 Task: Search cancel my subscription in learning.
Action: Mouse moved to (400, 605)
Screenshot: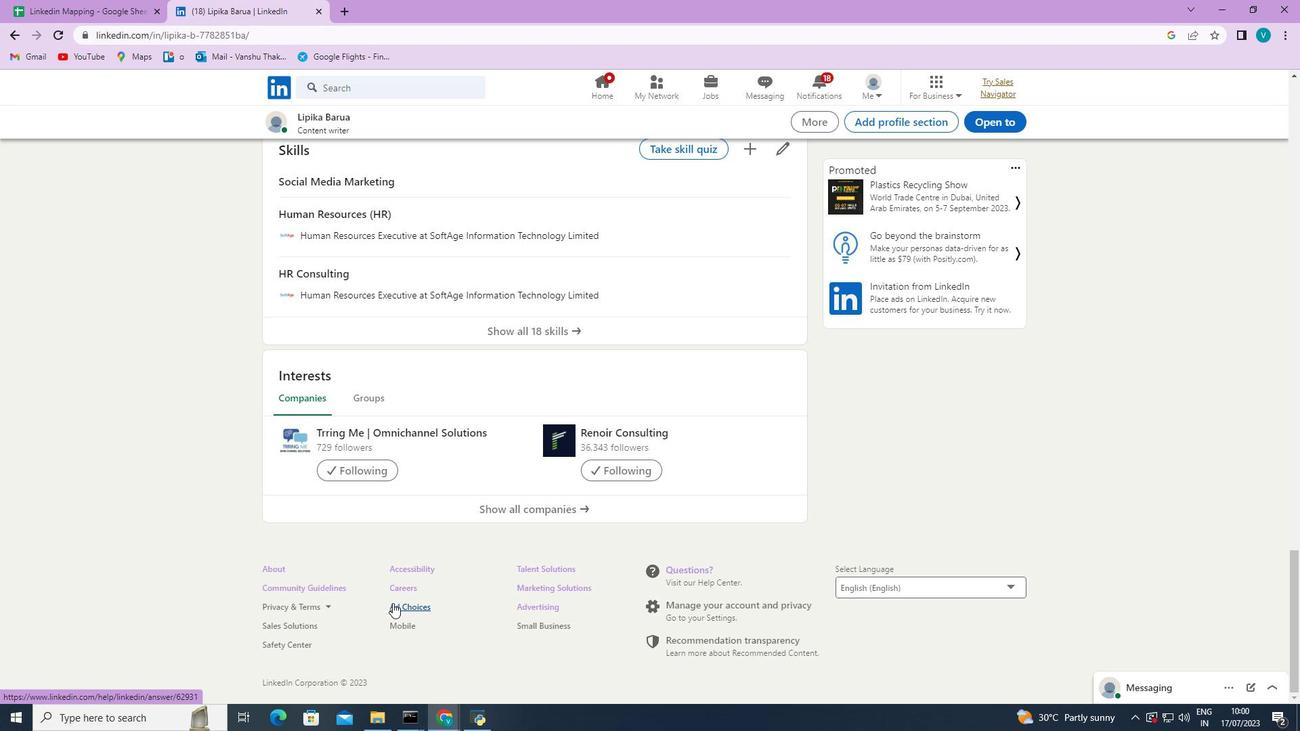 
Action: Mouse pressed left at (400, 605)
Screenshot: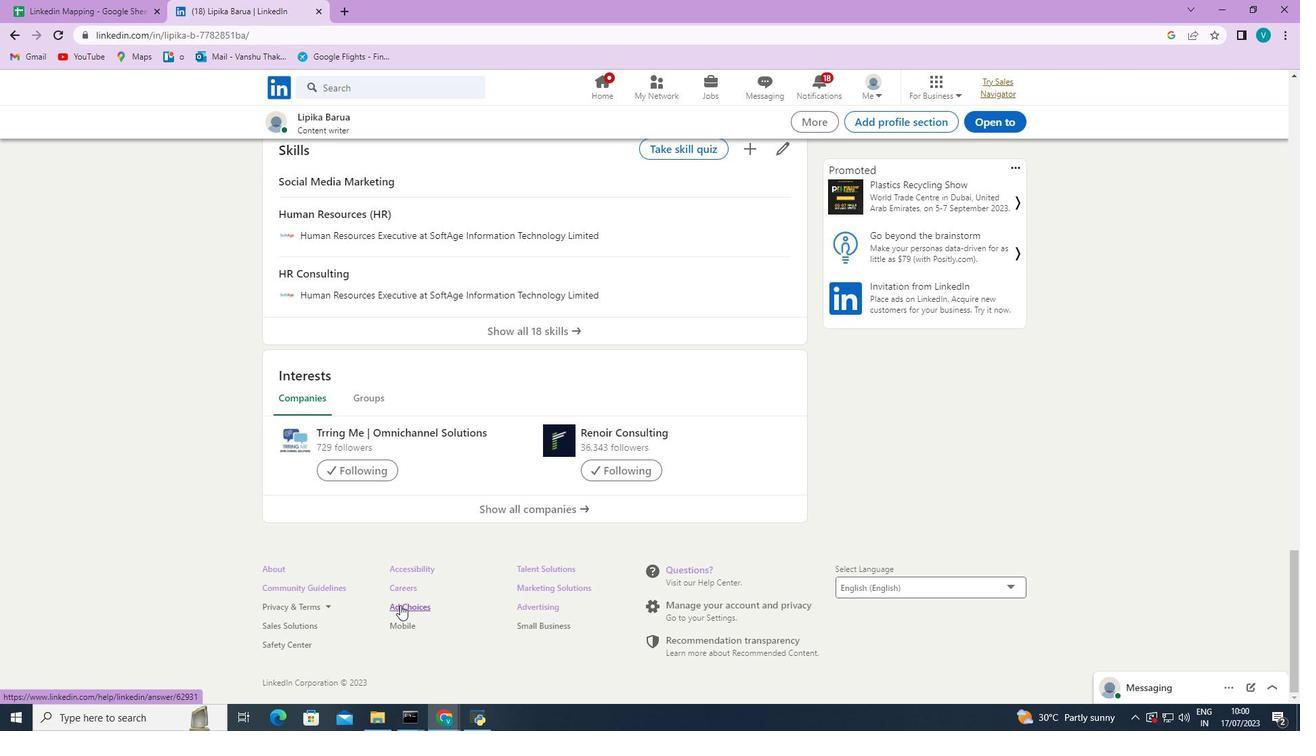 
Action: Mouse moved to (430, 116)
Screenshot: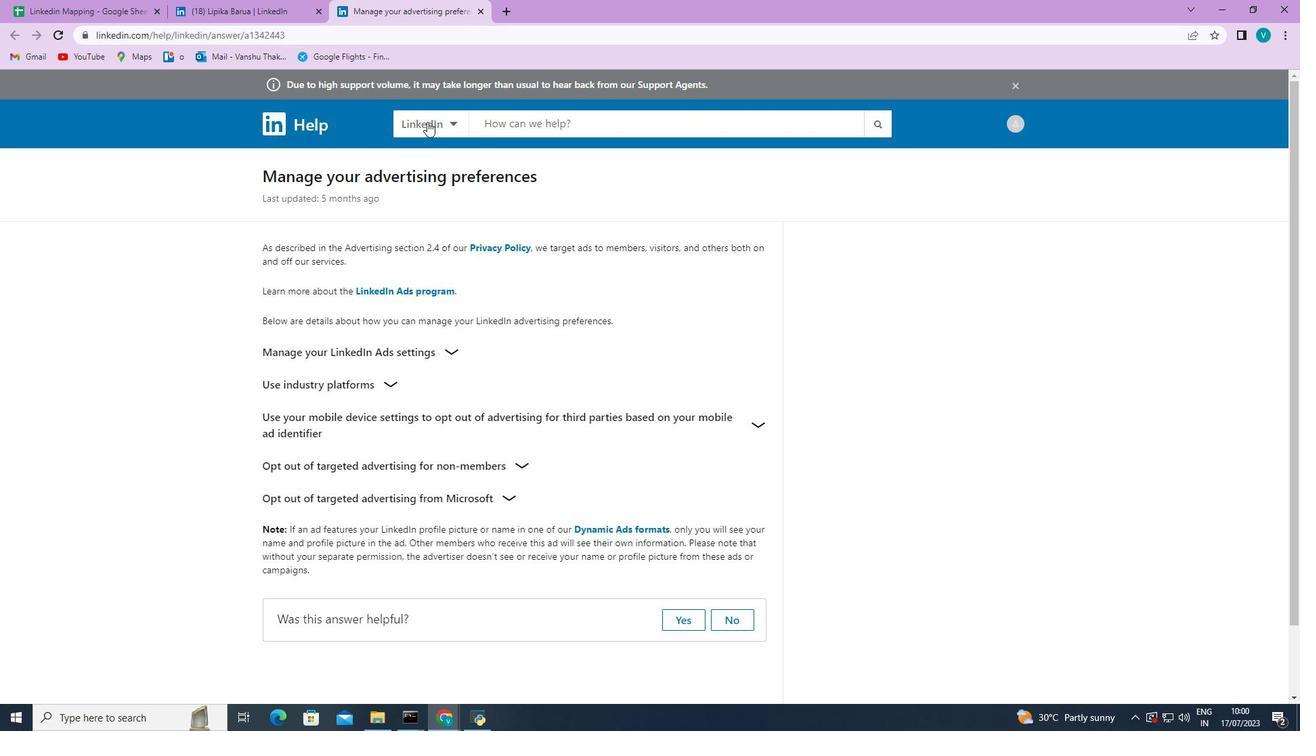 
Action: Mouse pressed left at (430, 116)
Screenshot: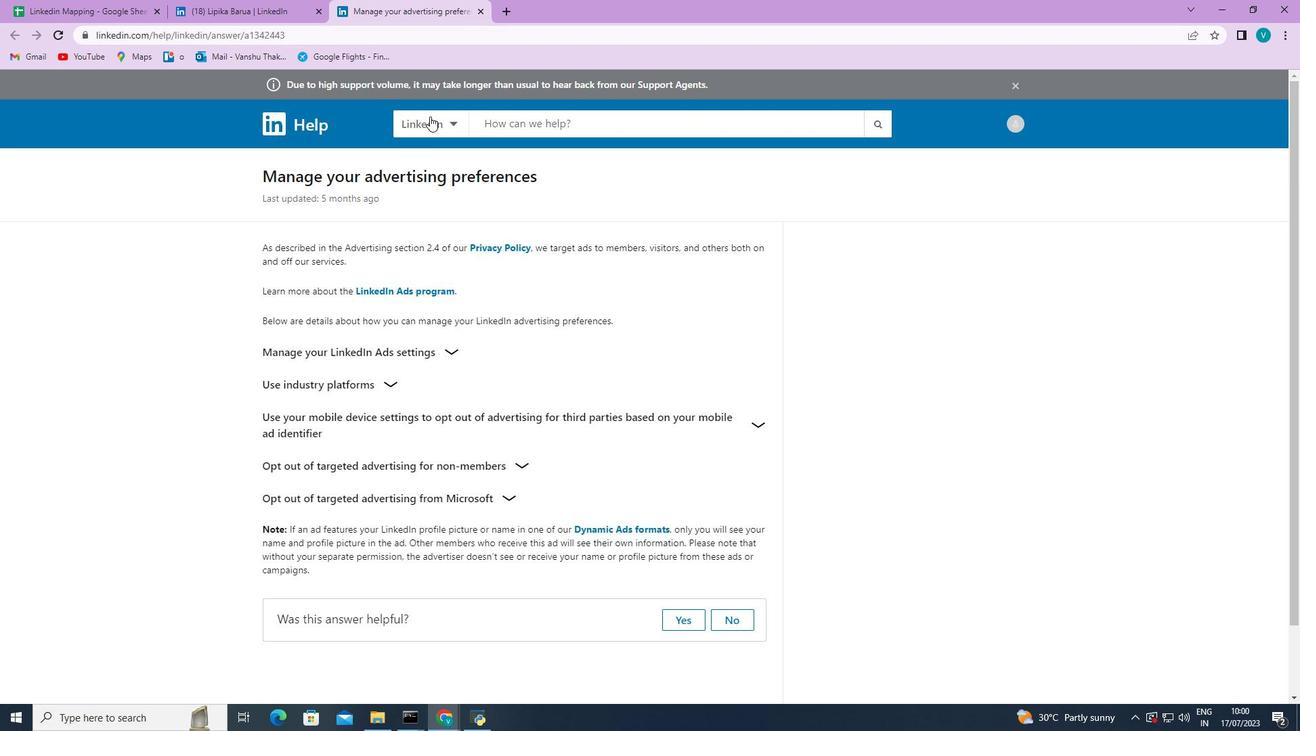 
Action: Mouse moved to (440, 350)
Screenshot: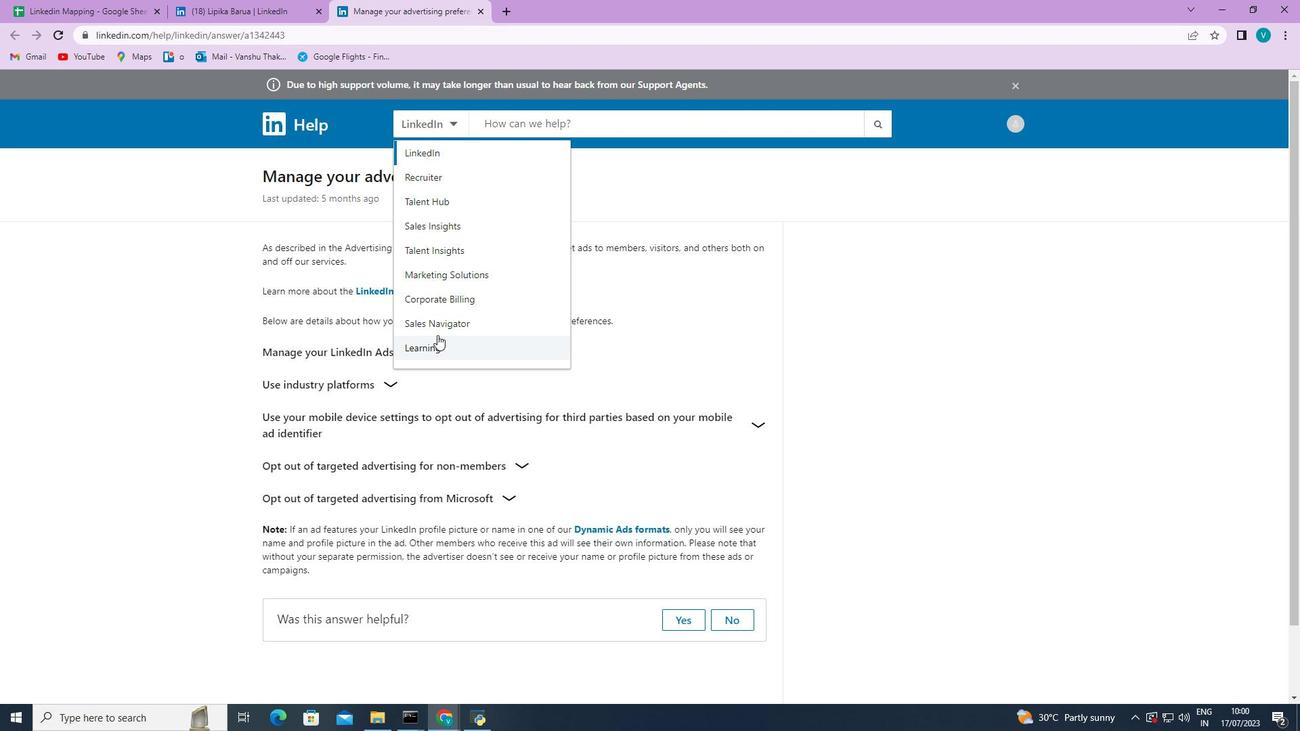 
Action: Mouse pressed left at (440, 350)
Screenshot: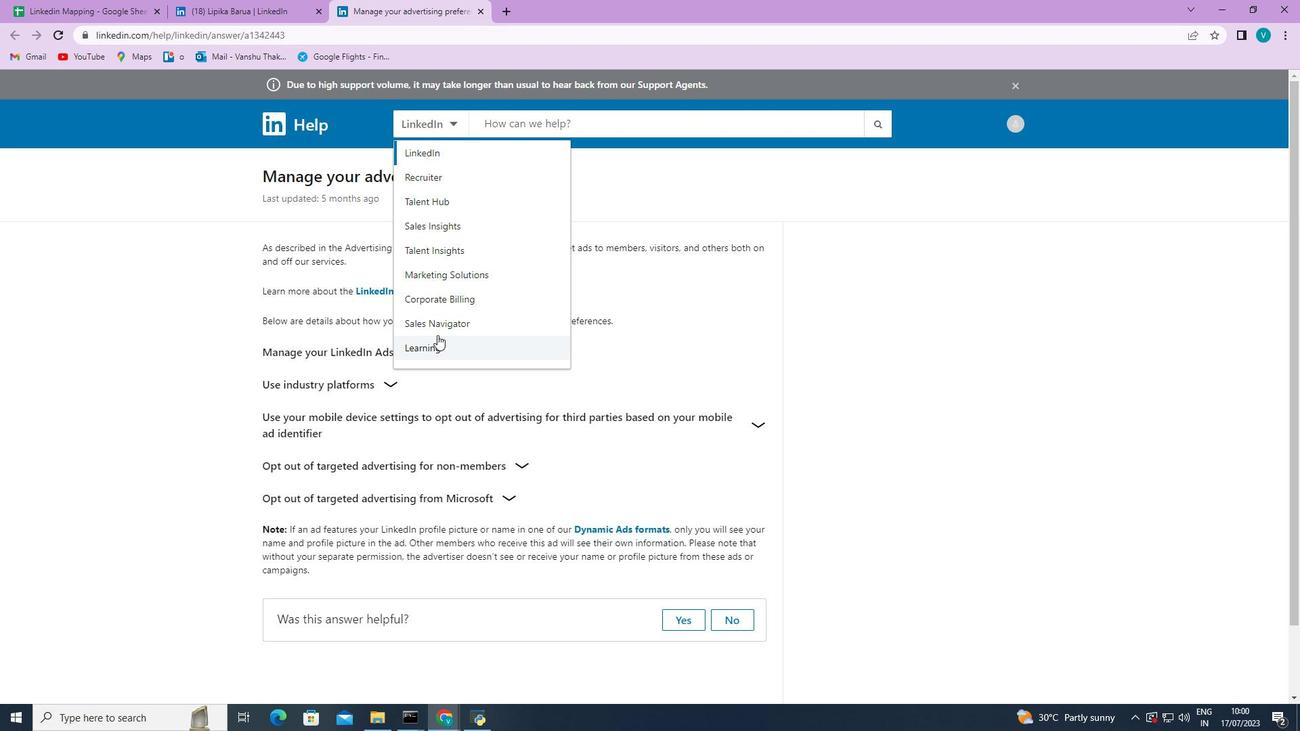 
Action: Mouse moved to (590, 122)
Screenshot: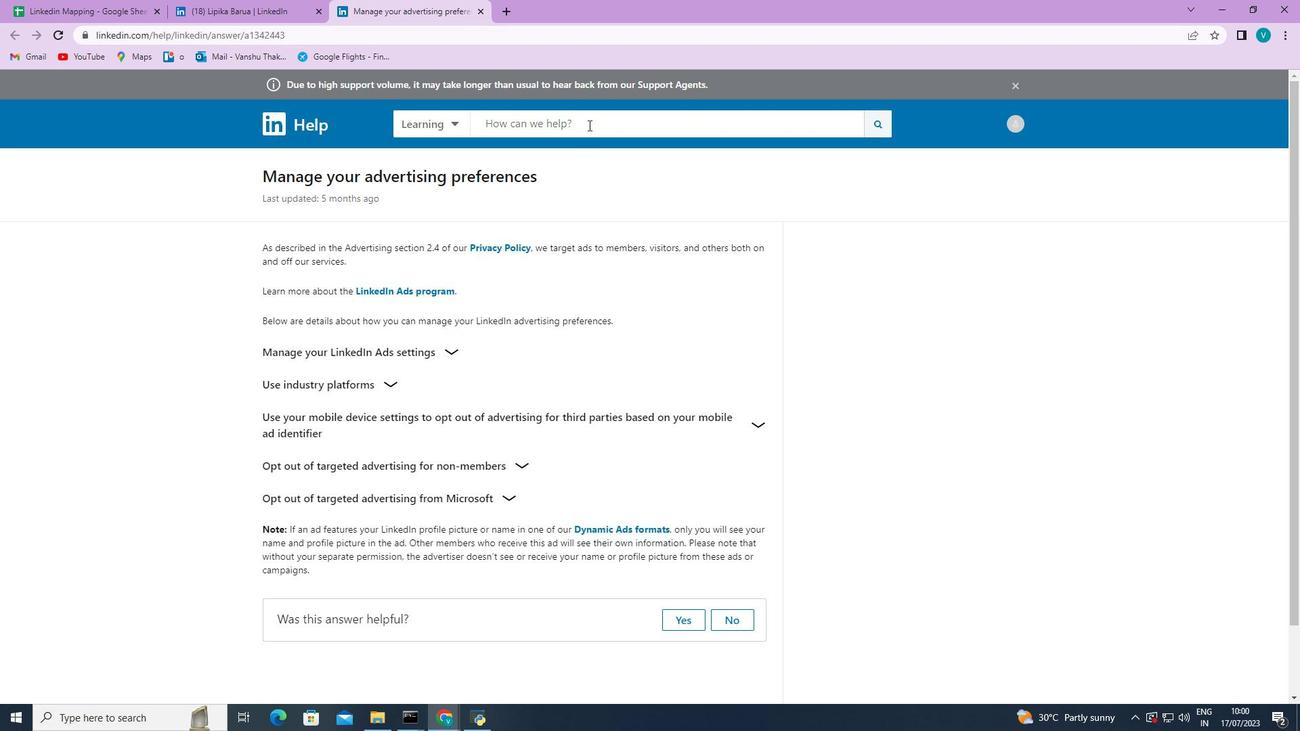 
Action: Mouse pressed left at (590, 122)
Screenshot: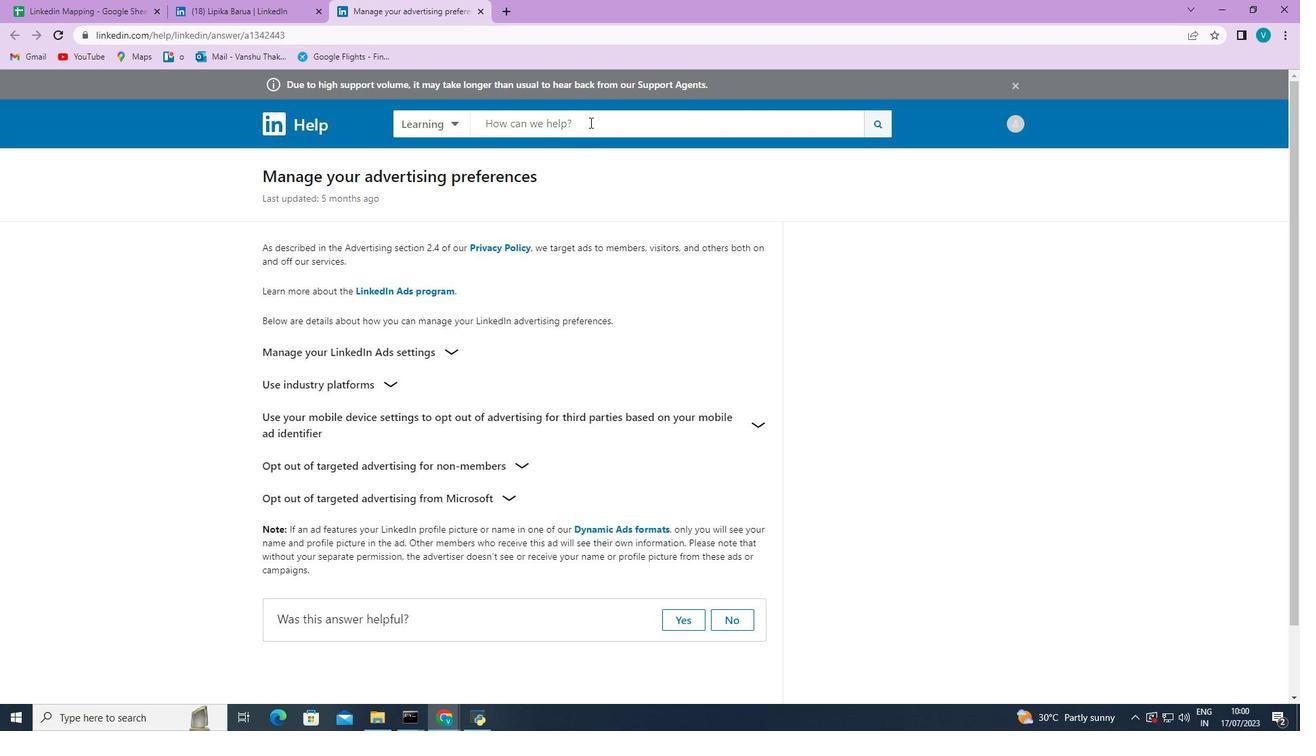 
Action: Mouse moved to (578, 227)
Screenshot: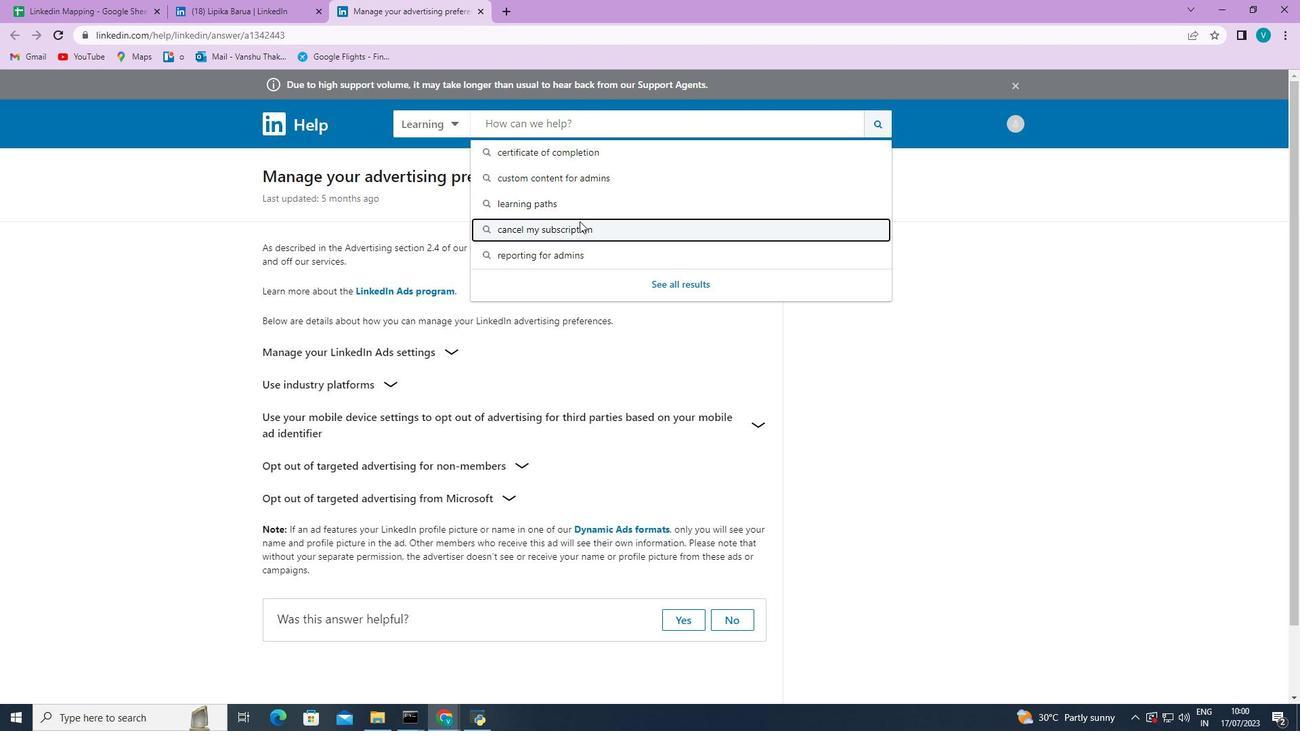
Action: Mouse pressed left at (578, 227)
Screenshot: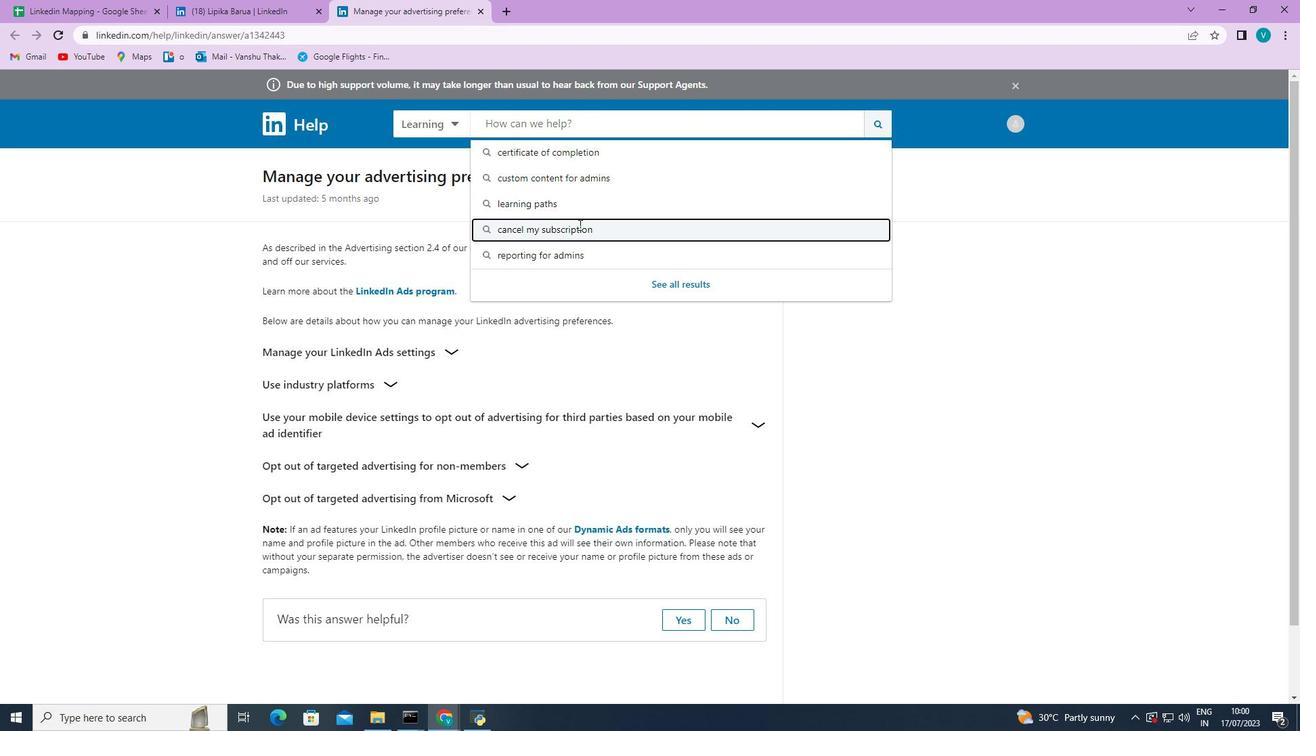 
Action: Mouse moved to (892, 277)
Screenshot: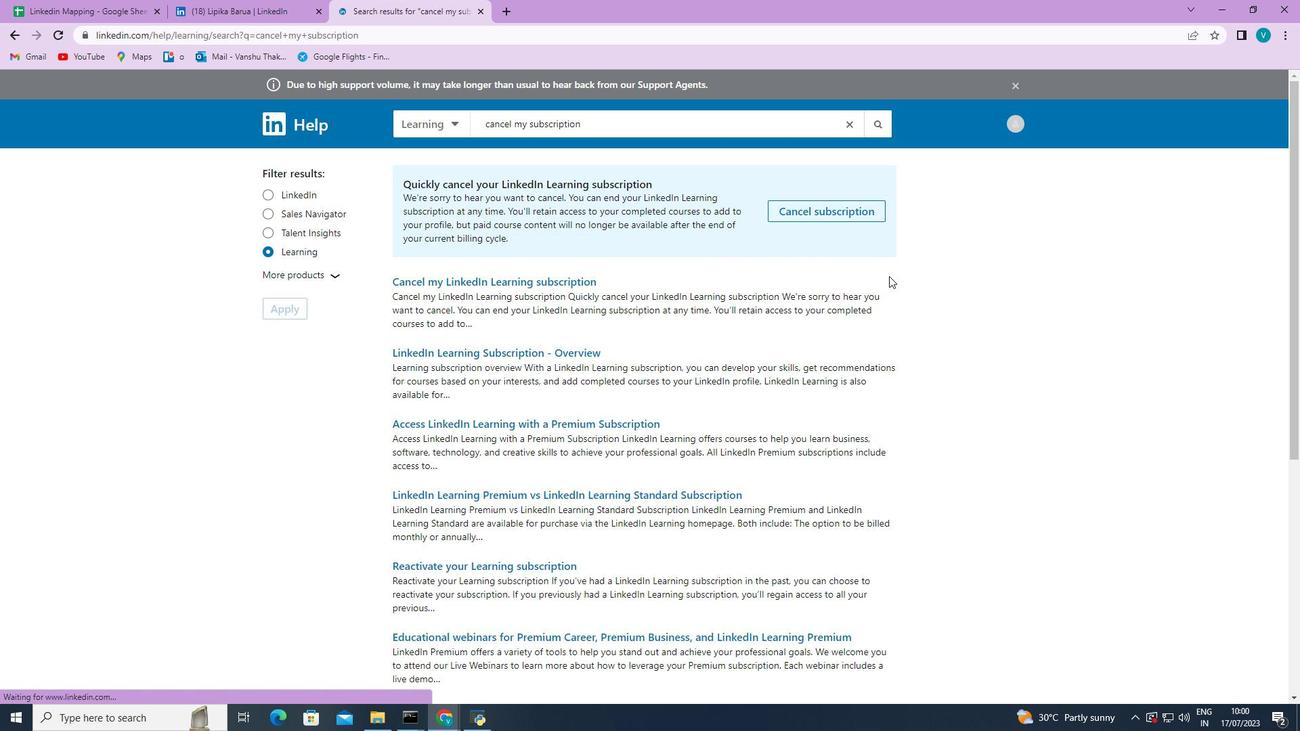 
Action: Mouse scrolled (892, 276) with delta (0, 0)
Screenshot: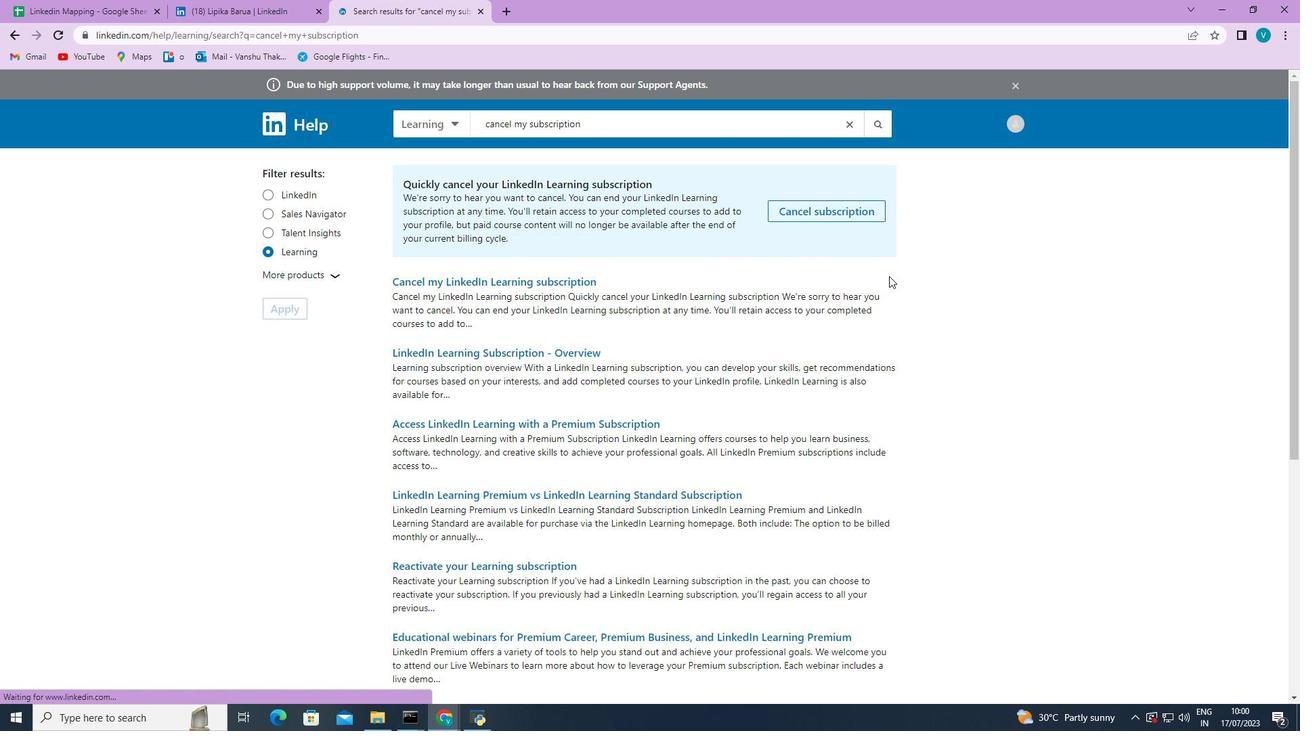
Action: Mouse moved to (896, 278)
Screenshot: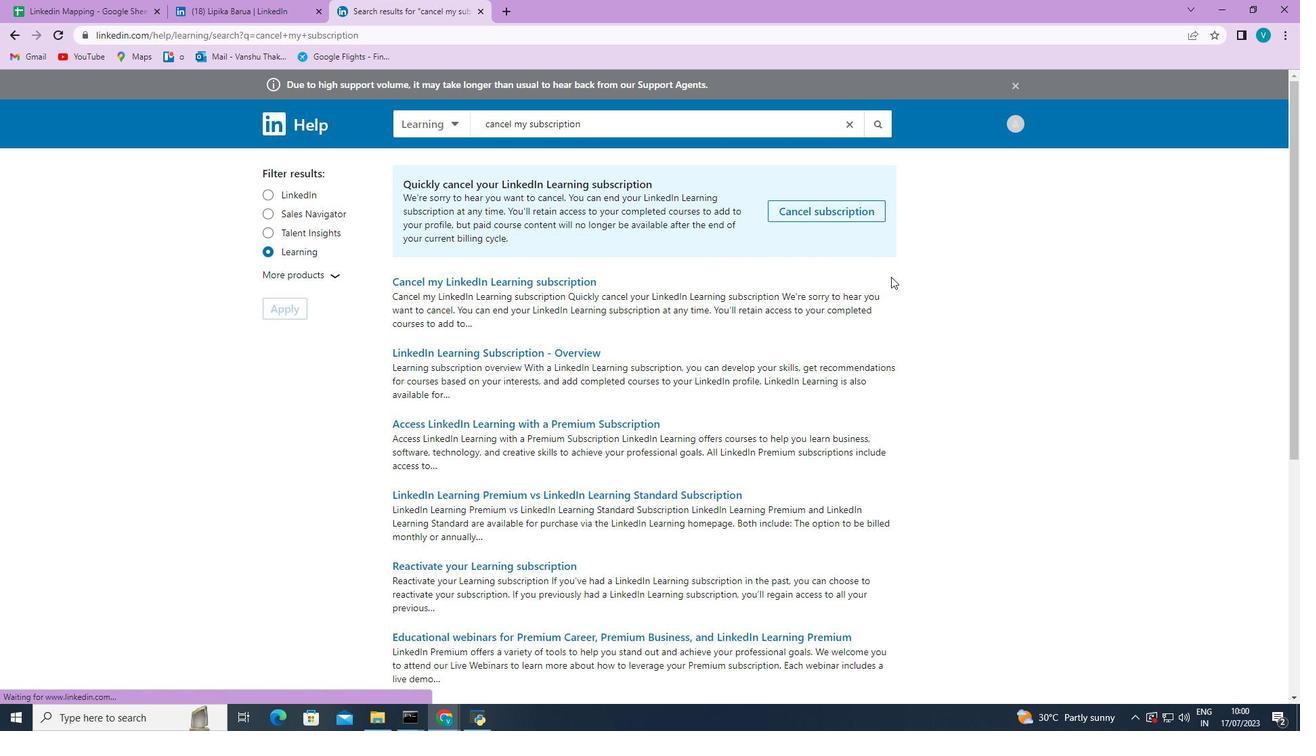
Action: Mouse scrolled (896, 277) with delta (0, 0)
Screenshot: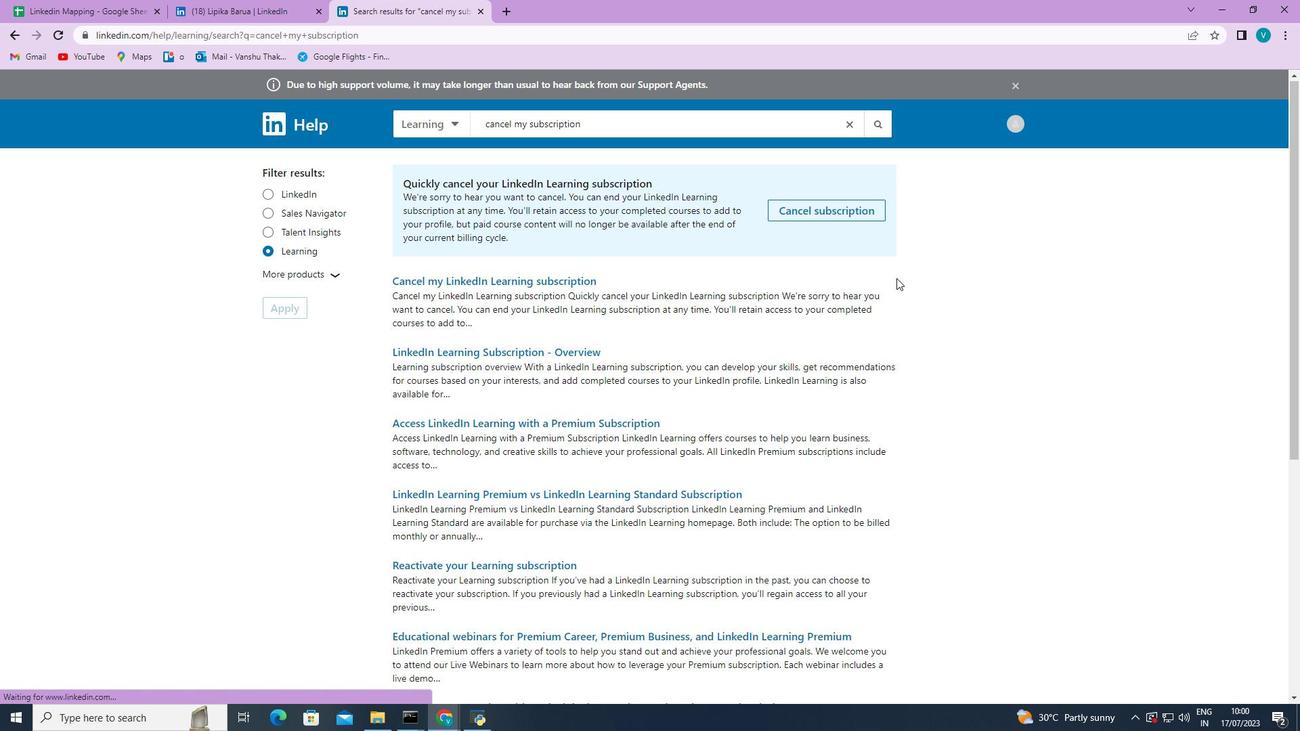
Action: Mouse scrolled (896, 277) with delta (0, 0)
Screenshot: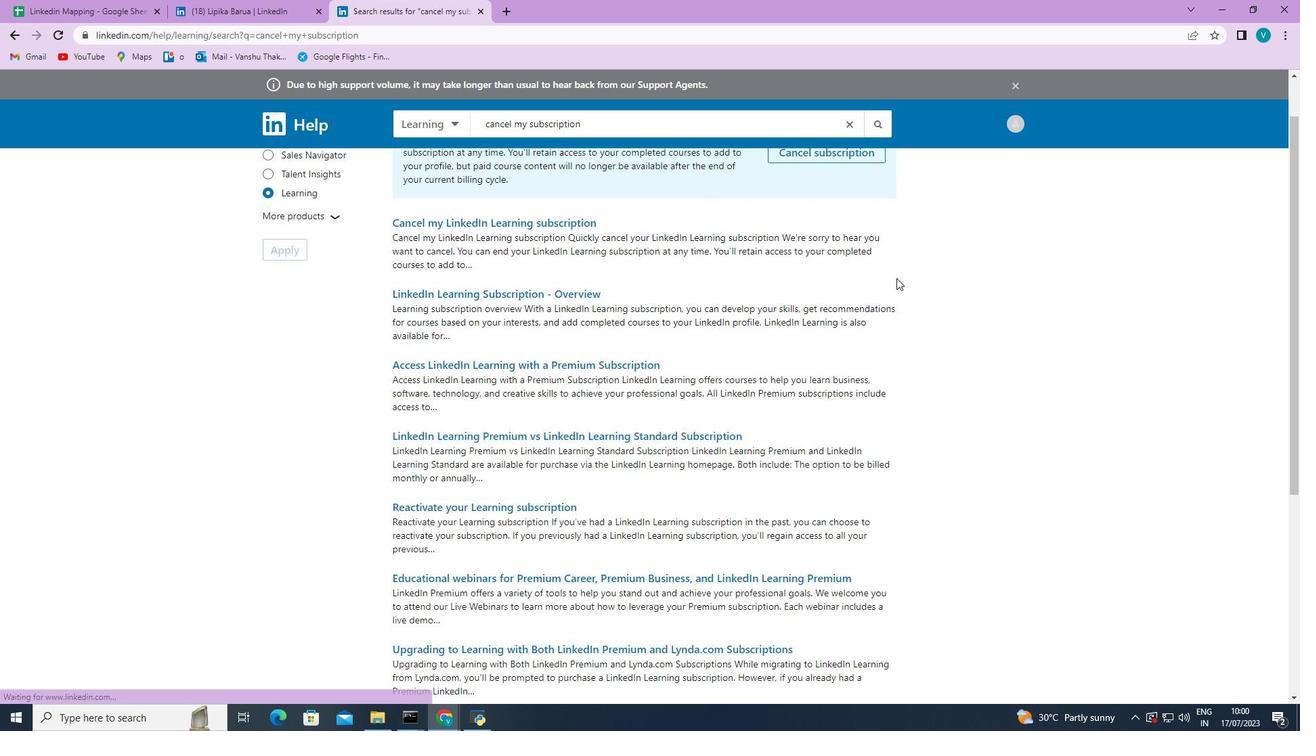 
Action: Mouse scrolled (896, 277) with delta (0, 0)
Screenshot: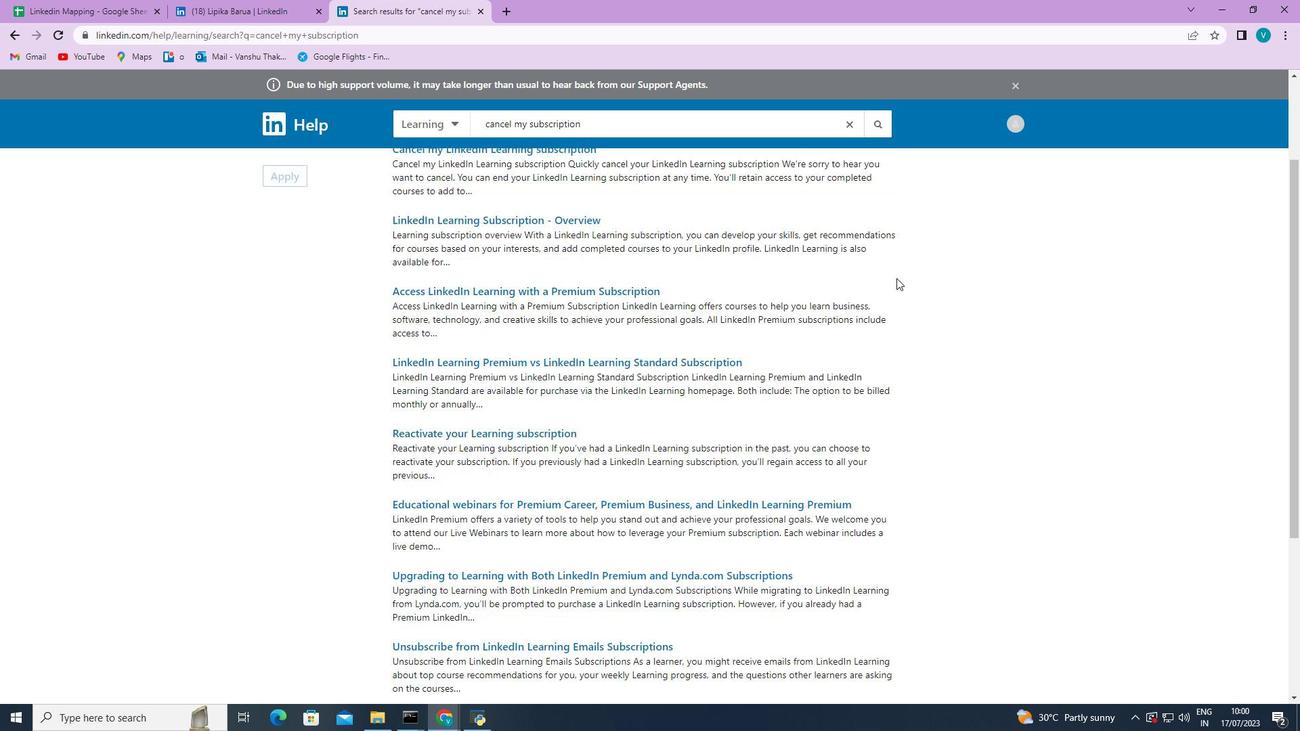 
Action: Mouse scrolled (896, 277) with delta (0, 0)
Screenshot: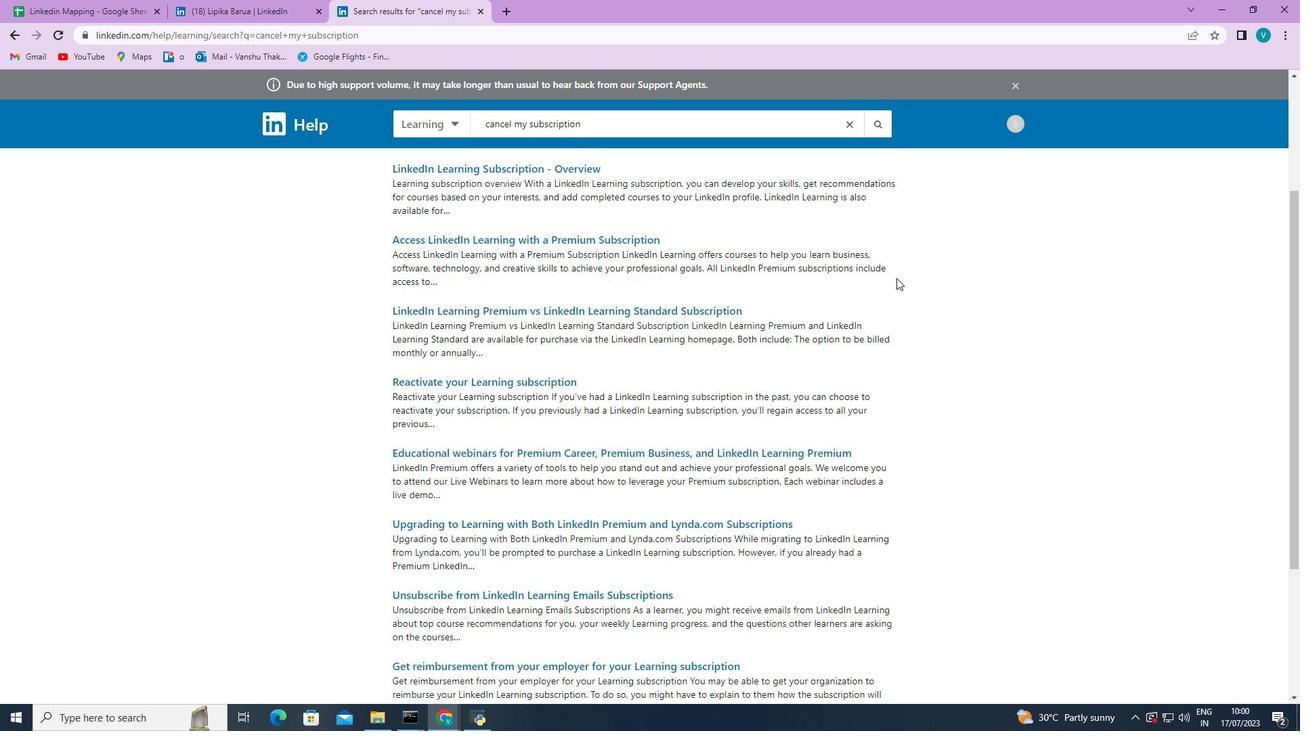 
Action: Mouse scrolled (896, 277) with delta (0, 0)
Screenshot: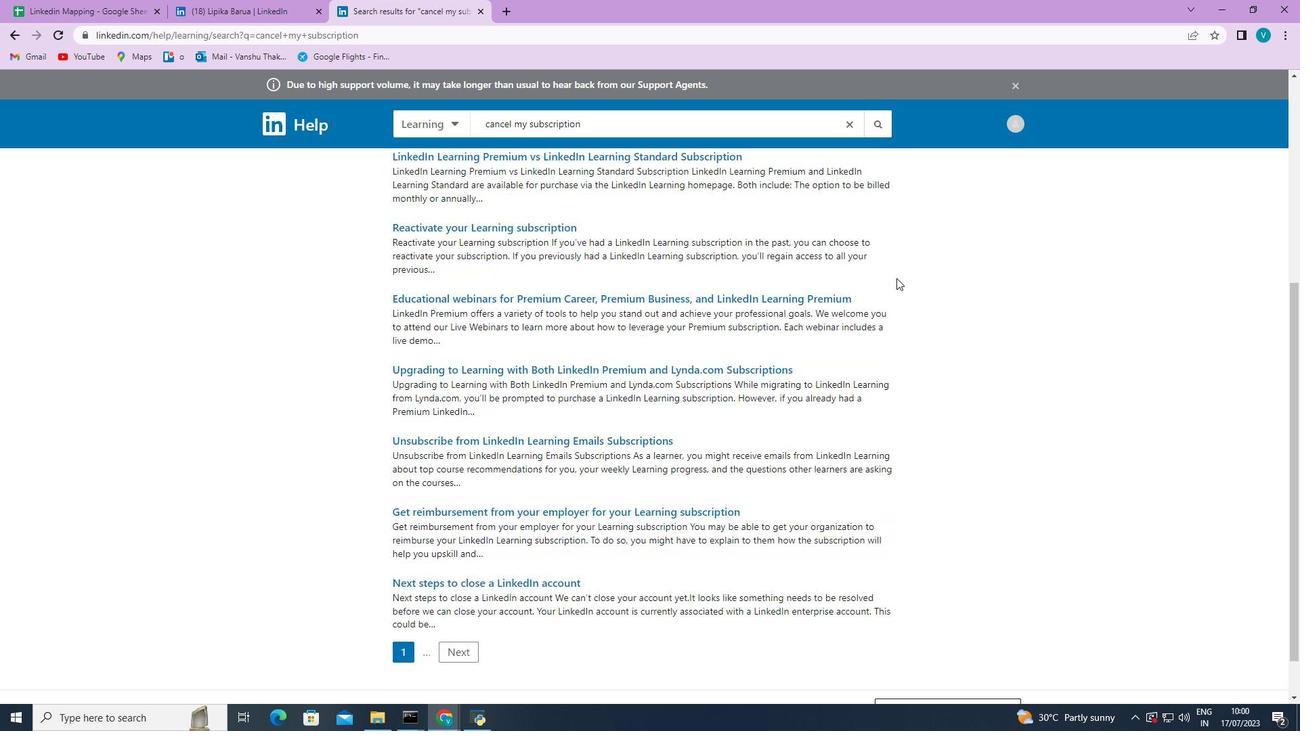 
Action: Mouse scrolled (896, 277) with delta (0, 0)
Screenshot: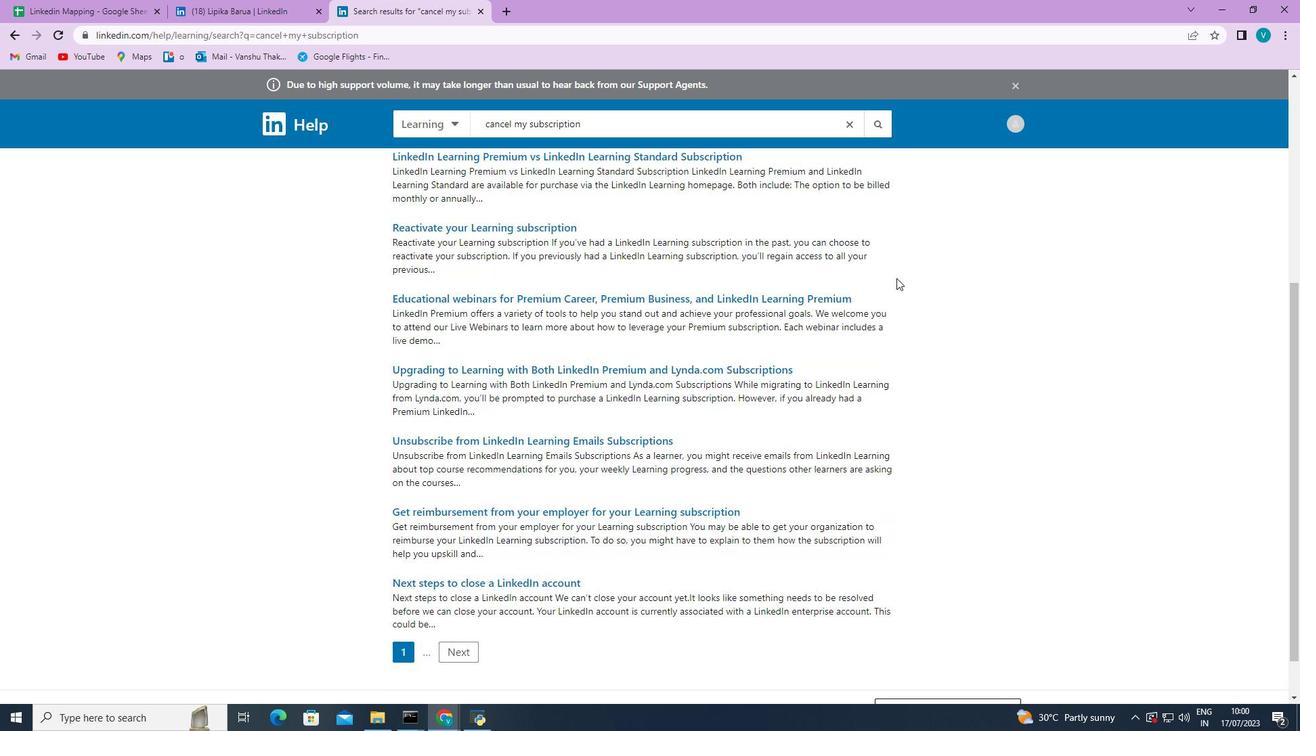 
Action: Mouse scrolled (896, 277) with delta (0, 0)
Screenshot: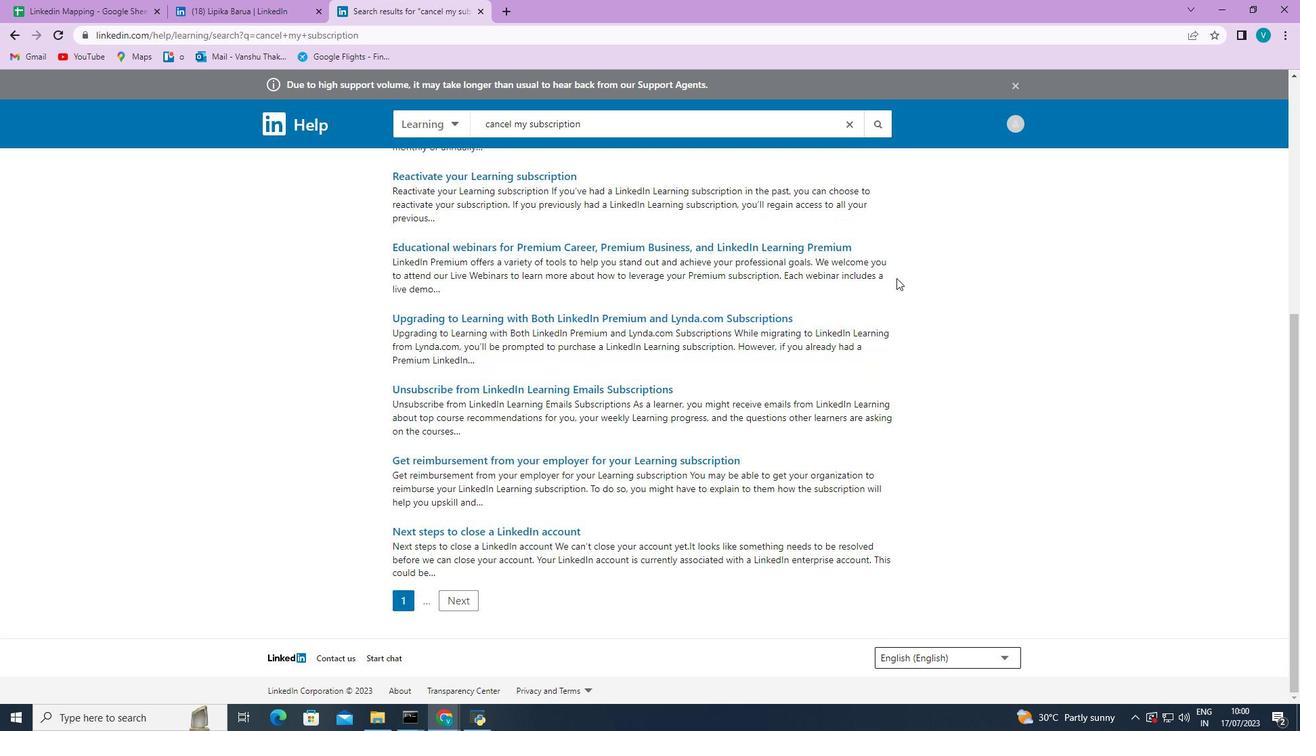 
Action: Mouse scrolled (896, 277) with delta (0, 0)
Screenshot: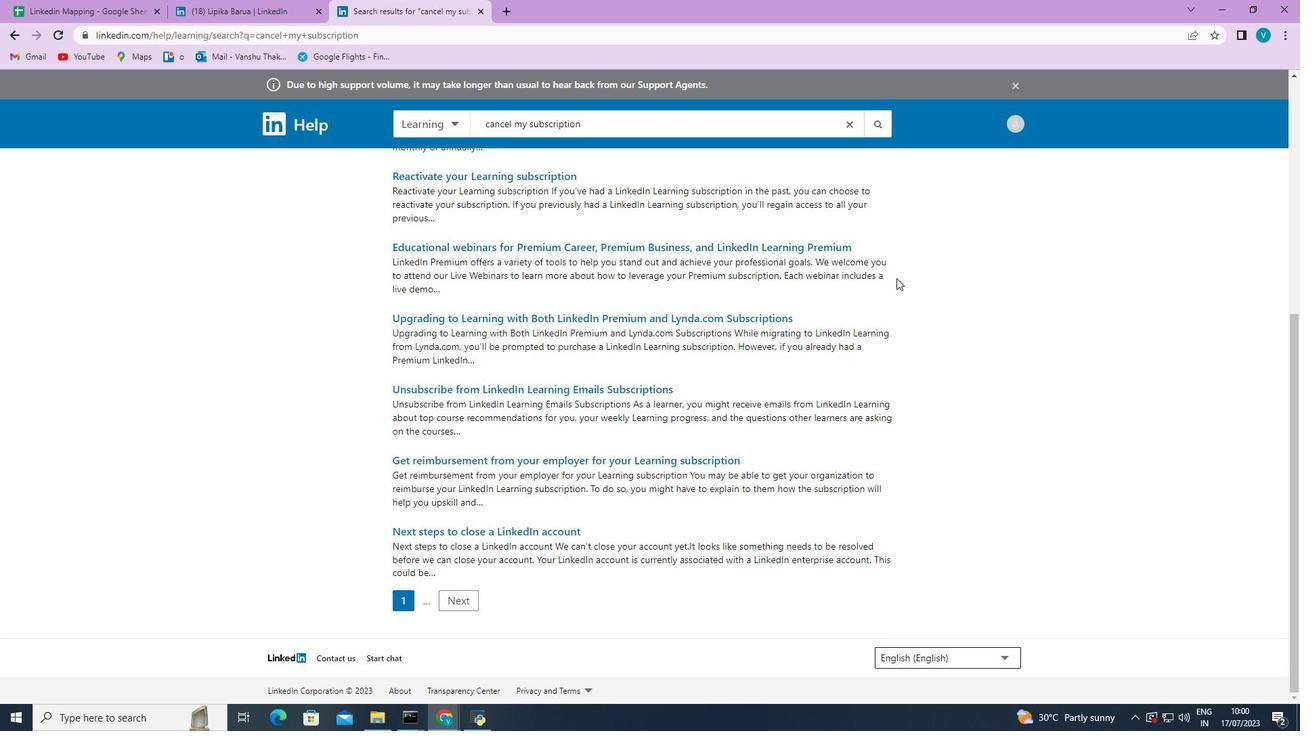 
Action: Mouse scrolled (896, 277) with delta (0, 0)
Screenshot: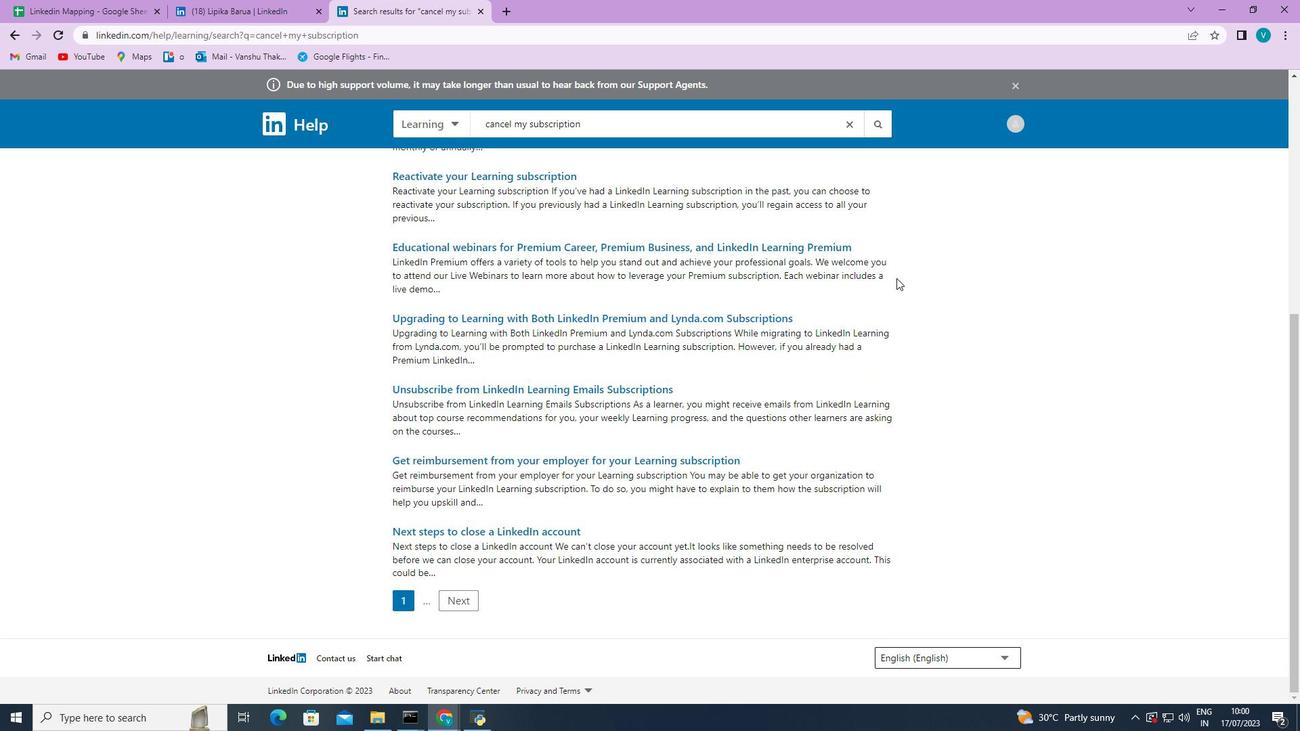 
Action: Mouse scrolled (896, 277) with delta (0, 0)
Screenshot: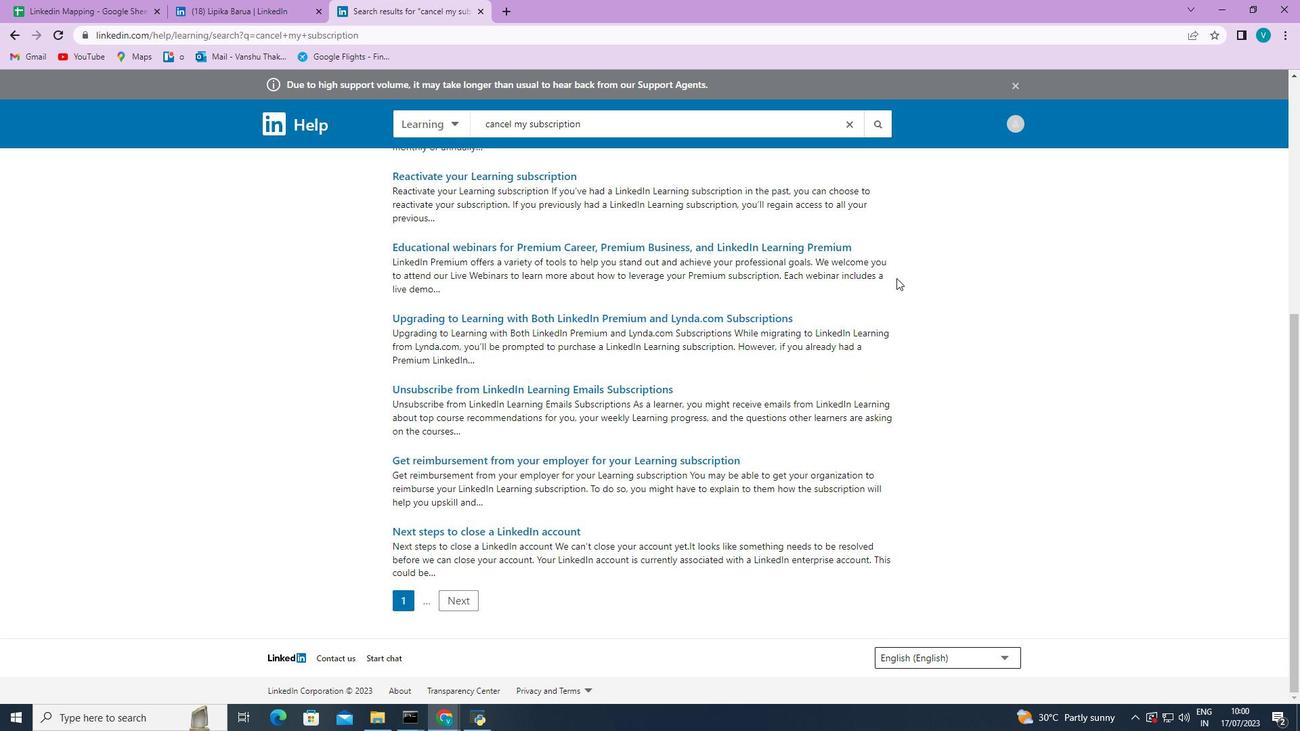 
Action: Mouse scrolled (896, 277) with delta (0, 0)
Screenshot: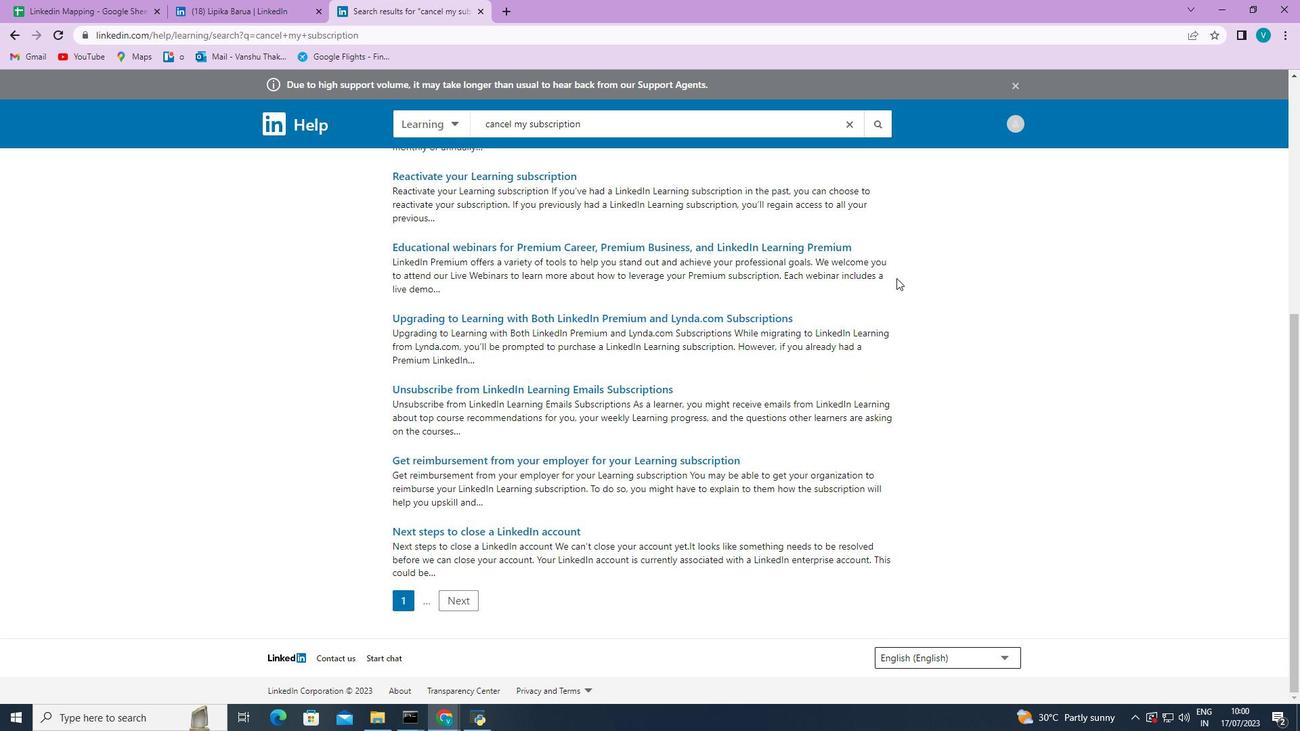 
Action: Mouse moved to (897, 279)
Screenshot: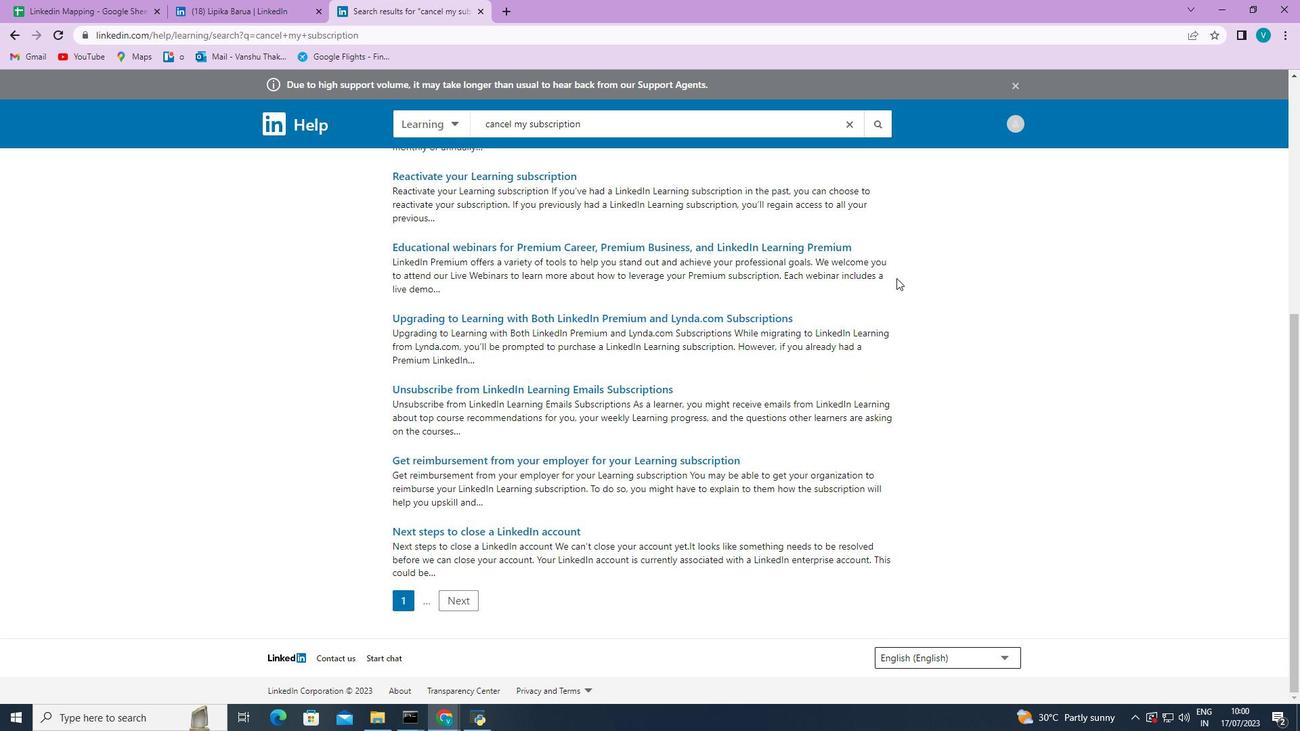 
